 Task: Add an action where "Priority is Normal" in downgrade and inform.
Action: Mouse moved to (25, 308)
Screenshot: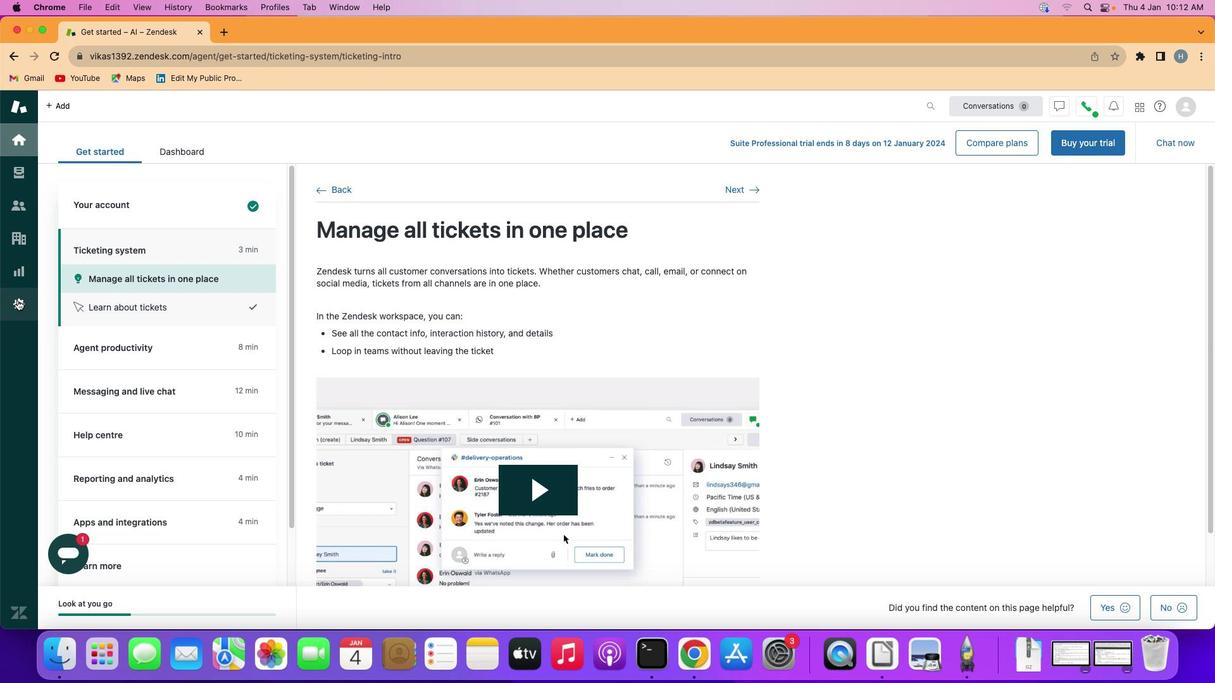 
Action: Mouse pressed left at (25, 308)
Screenshot: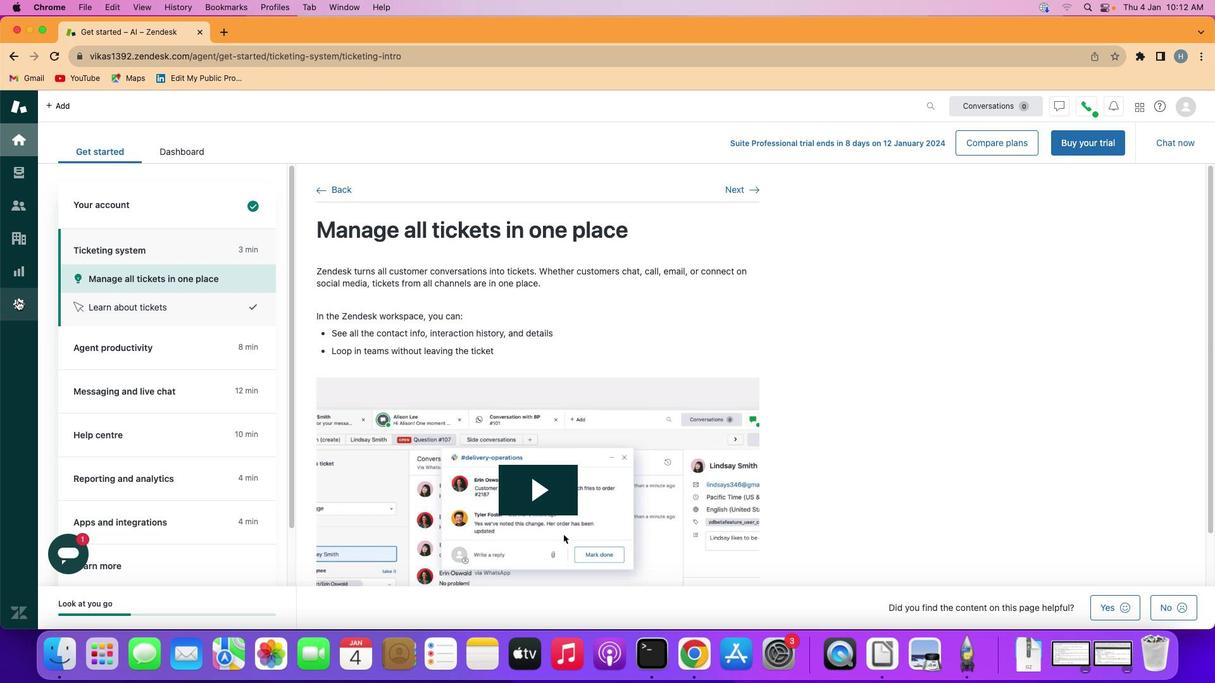 
Action: Mouse moved to (244, 525)
Screenshot: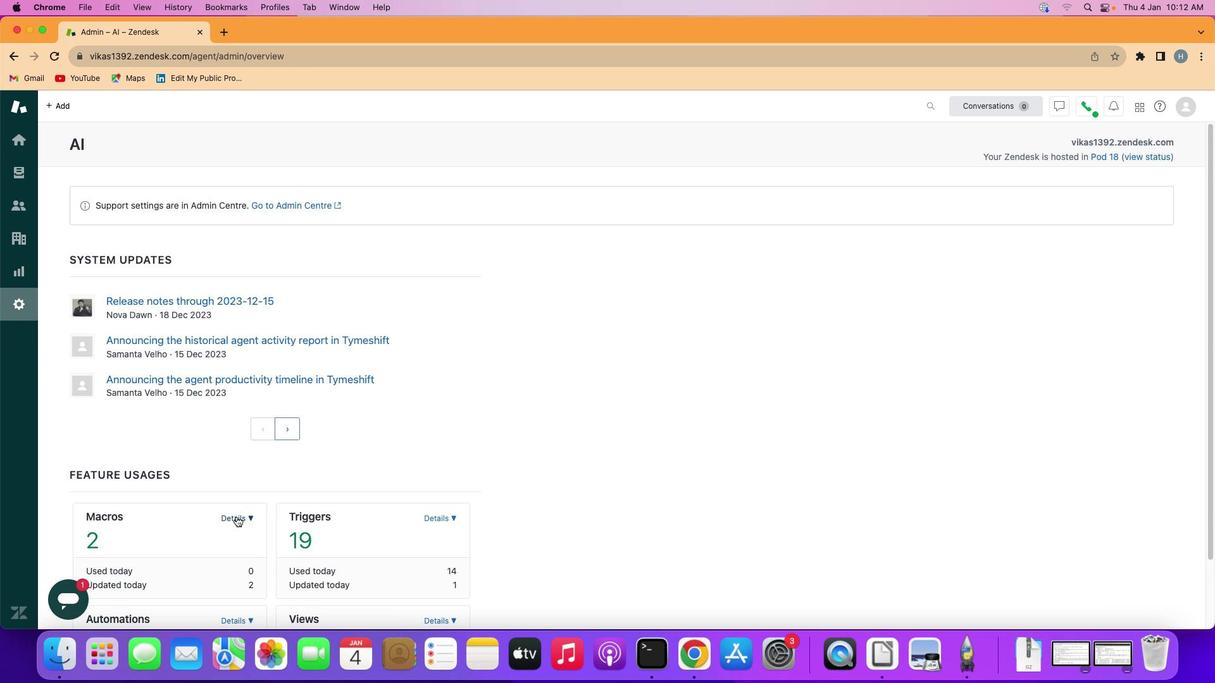 
Action: Mouse pressed left at (244, 525)
Screenshot: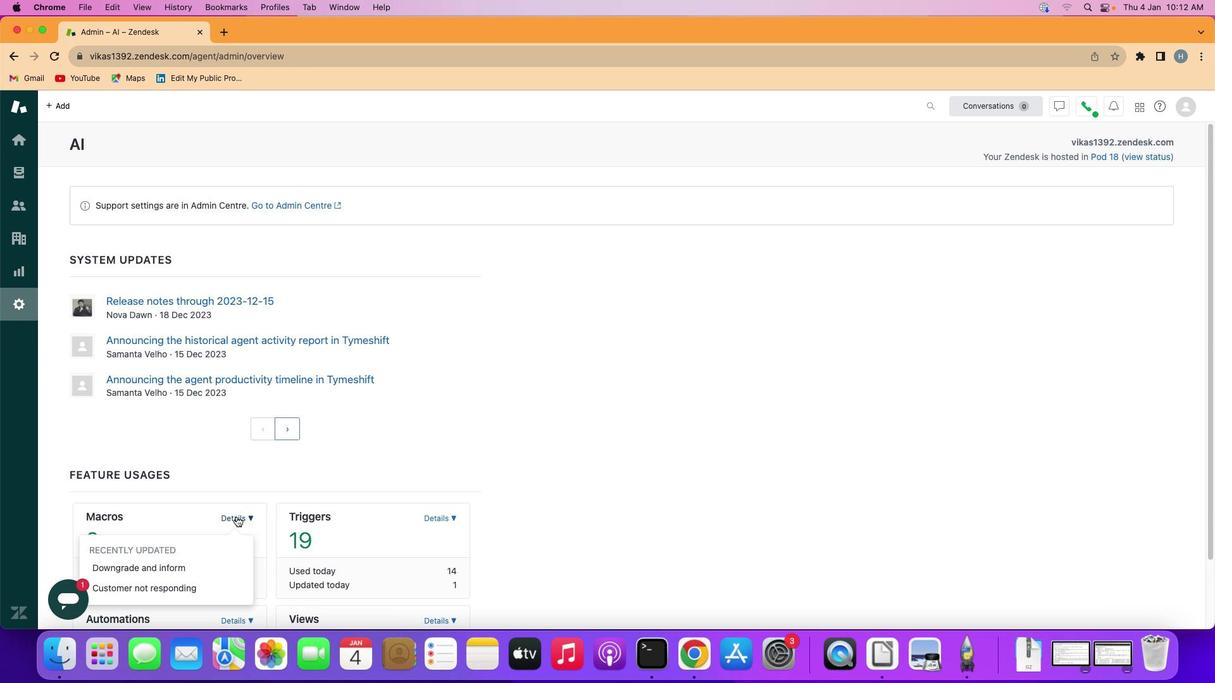 
Action: Mouse moved to (185, 572)
Screenshot: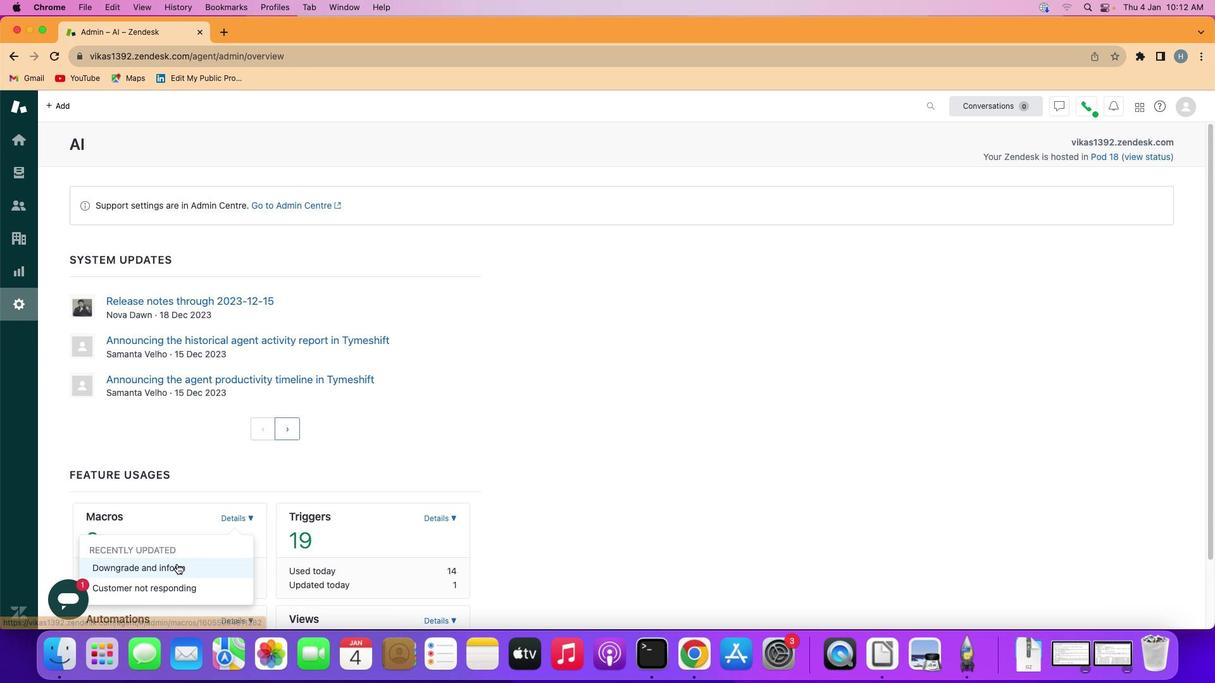 
Action: Mouse pressed left at (185, 572)
Screenshot: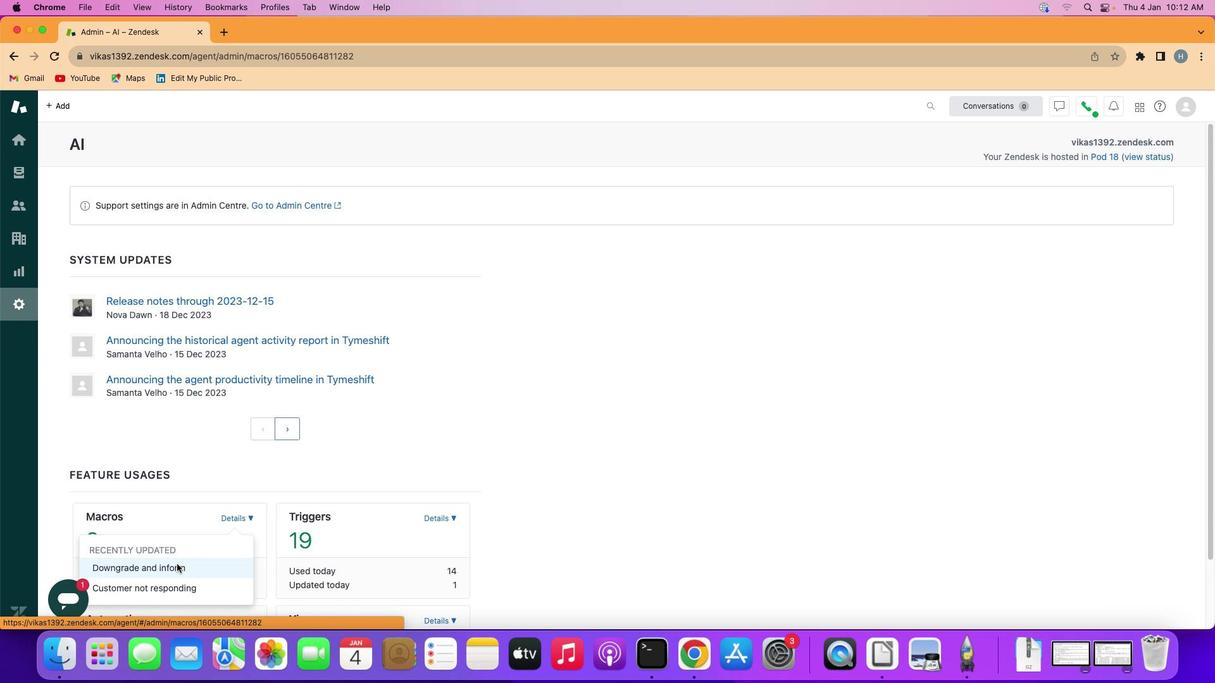 
Action: Mouse moved to (231, 472)
Screenshot: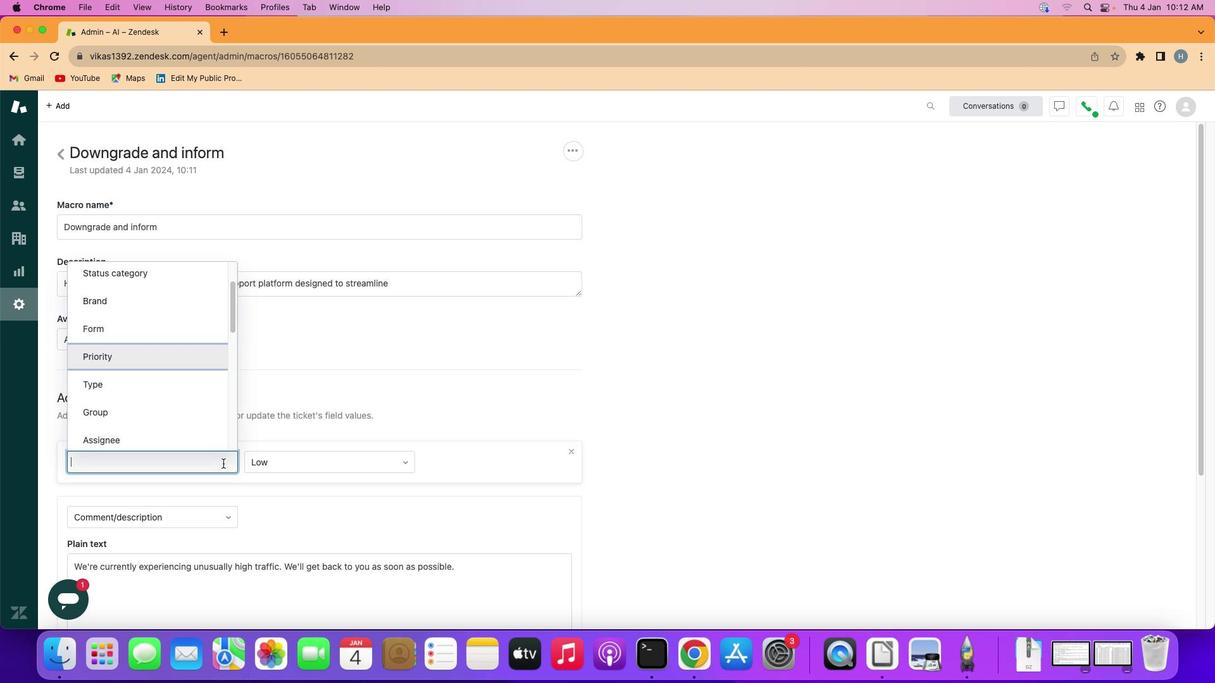 
Action: Mouse pressed left at (231, 472)
Screenshot: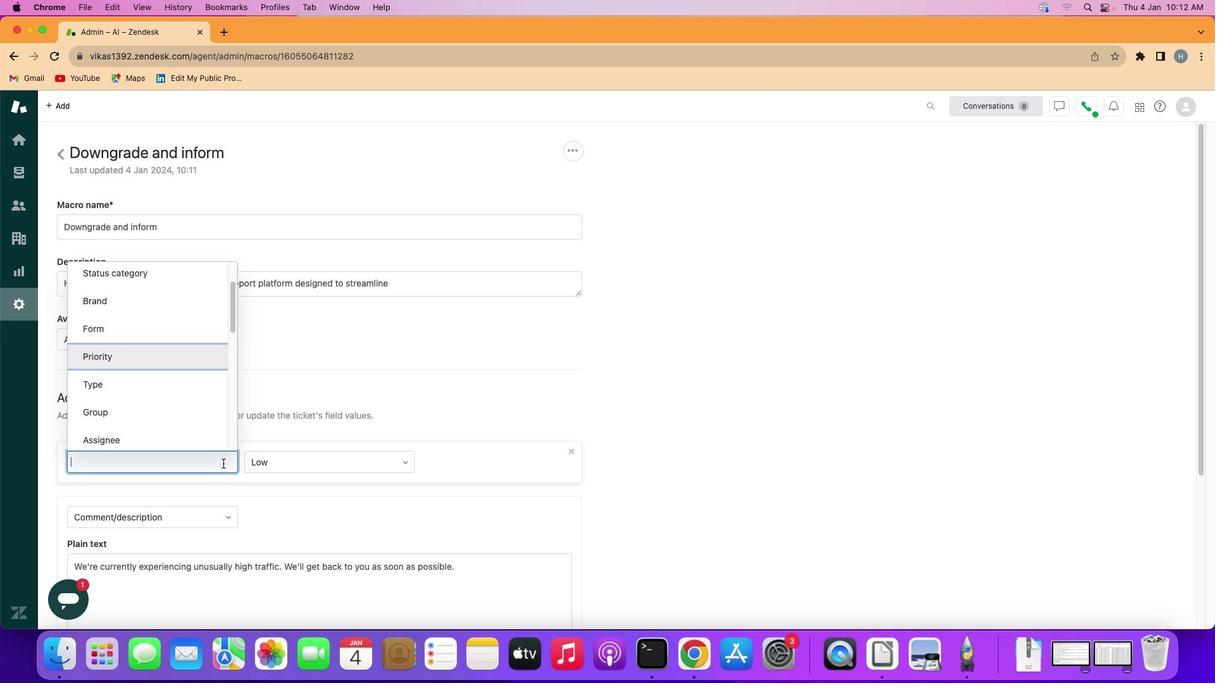 
Action: Mouse moved to (203, 362)
Screenshot: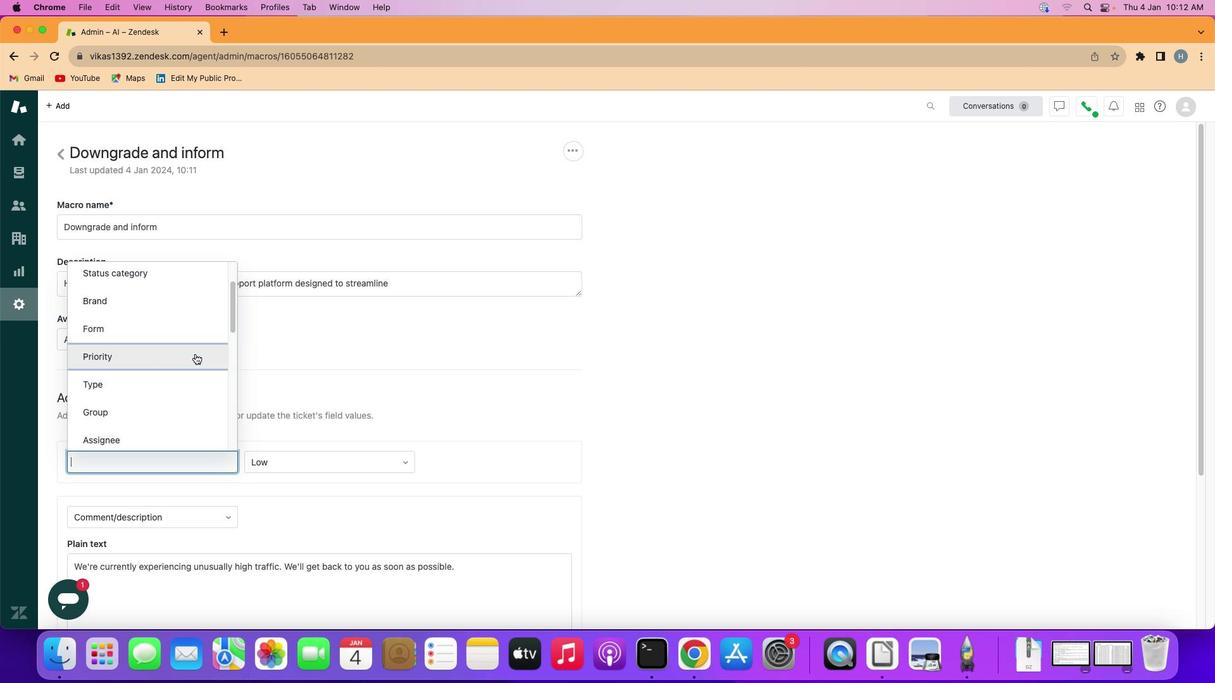 
Action: Mouse pressed left at (203, 362)
Screenshot: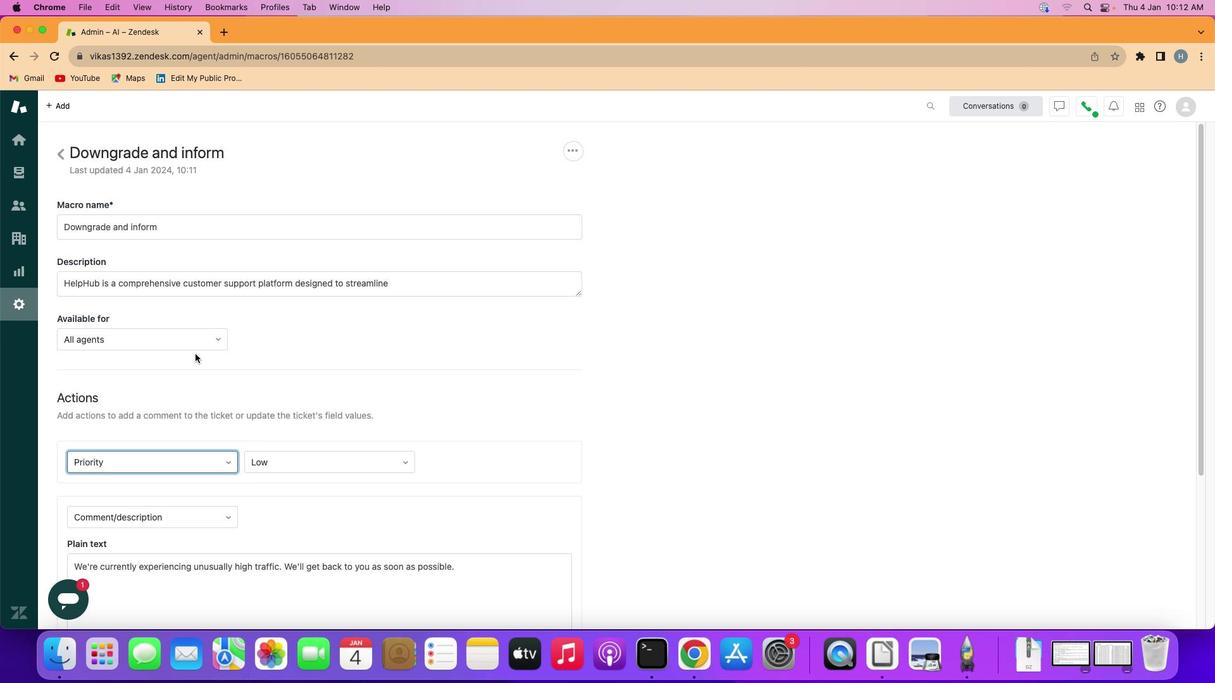 
Action: Mouse moved to (312, 467)
Screenshot: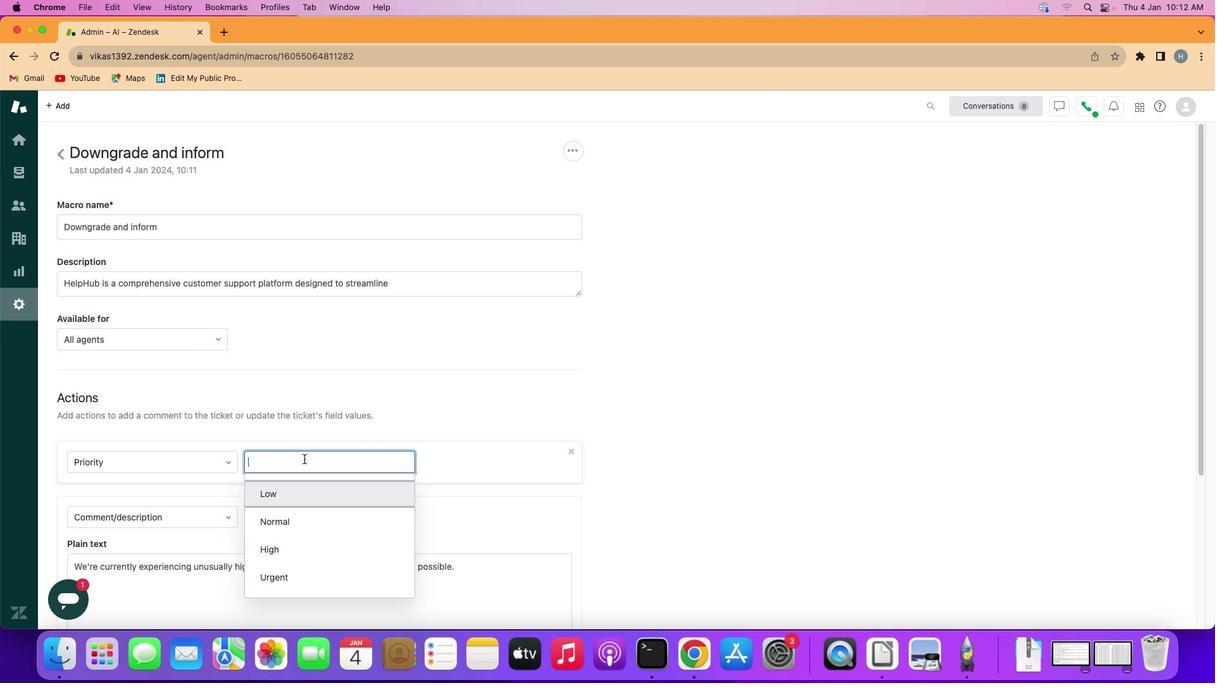 
Action: Mouse pressed left at (312, 467)
Screenshot: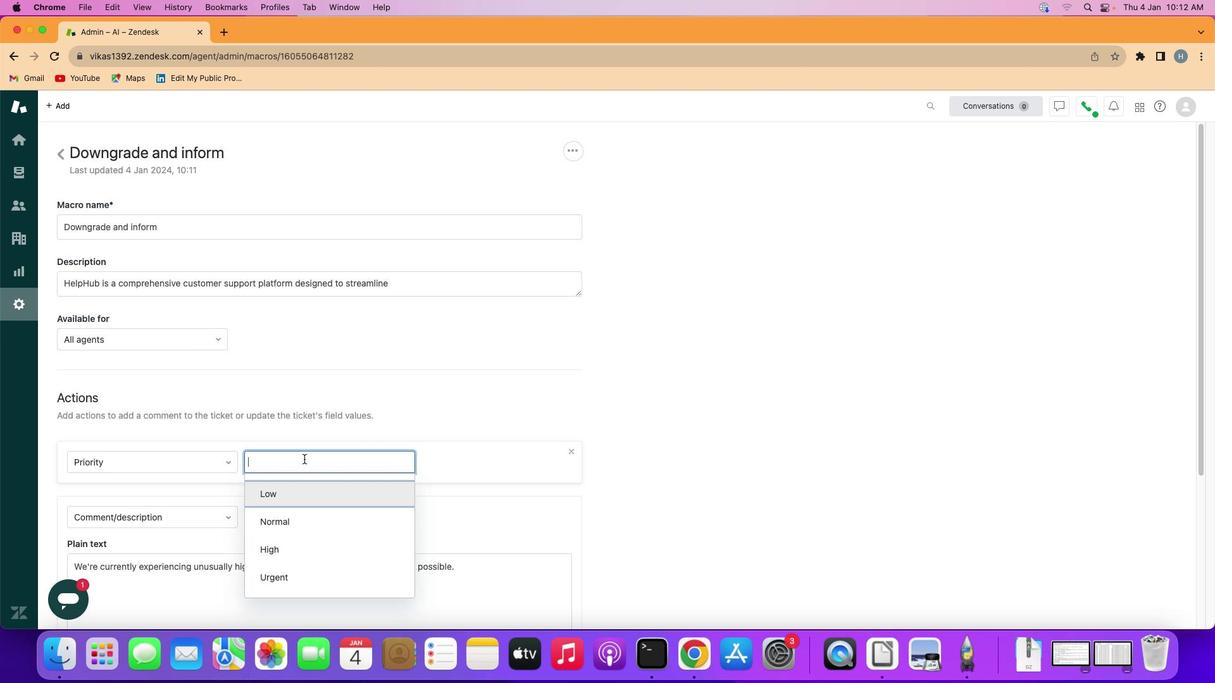 
Action: Mouse moved to (317, 529)
Screenshot: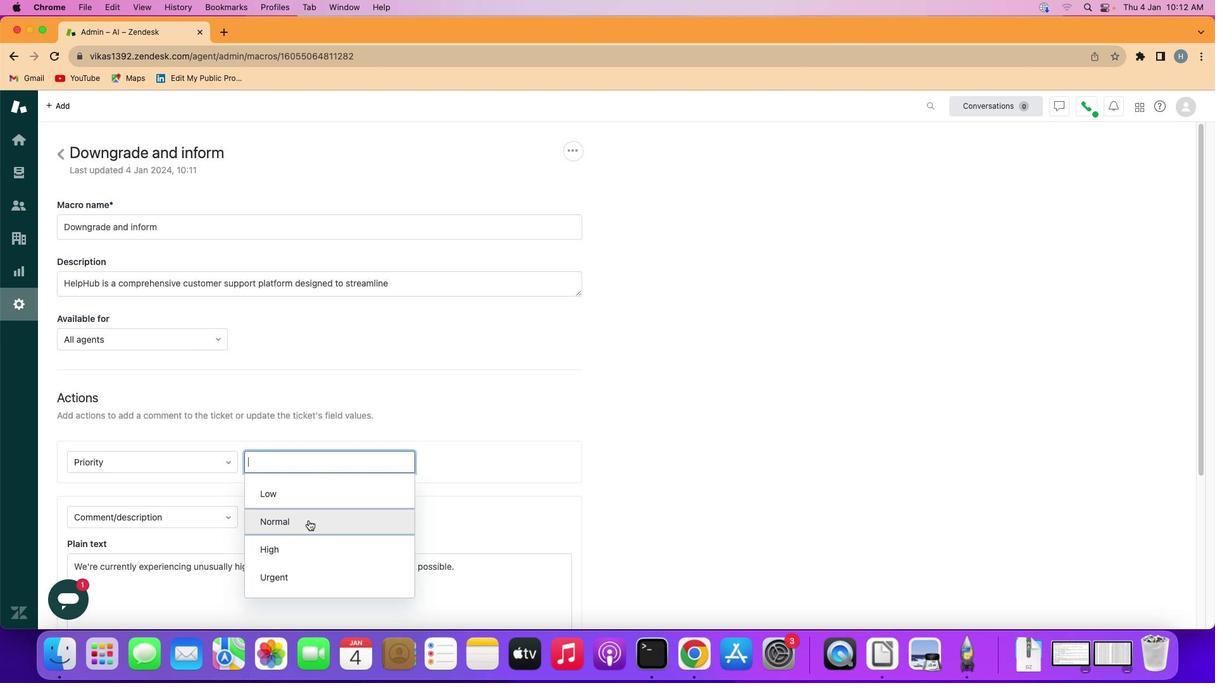 
Action: Mouse pressed left at (317, 529)
Screenshot: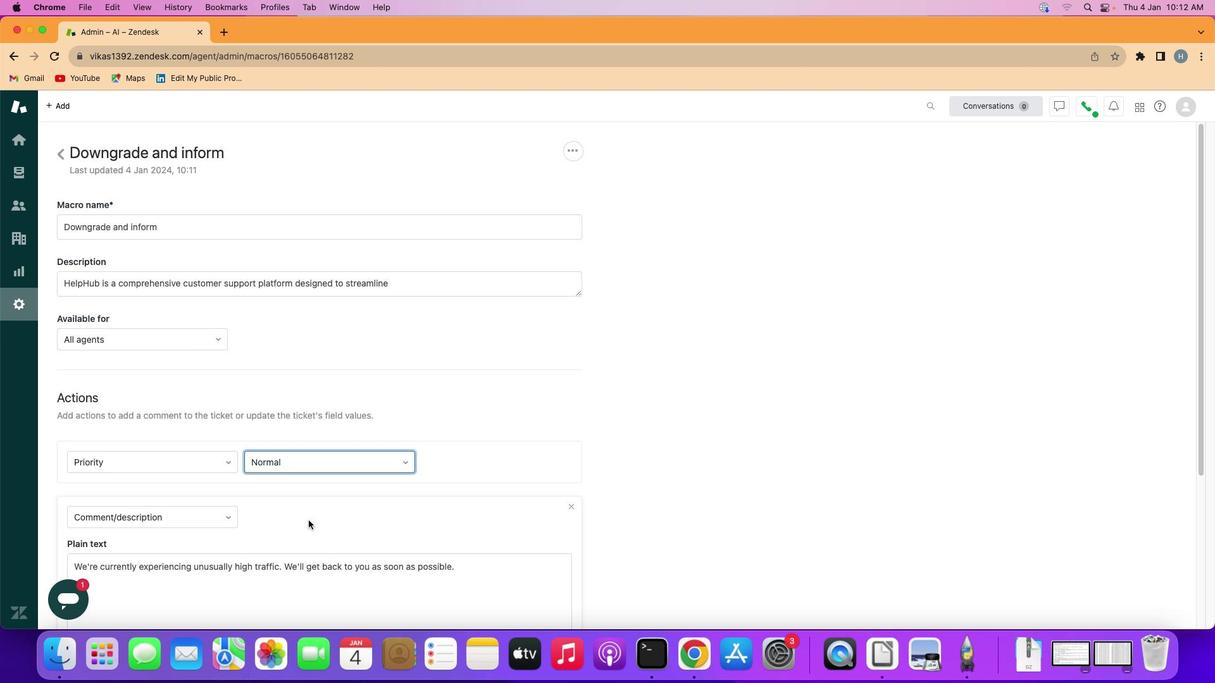 
Action: Mouse moved to (394, 531)
Screenshot: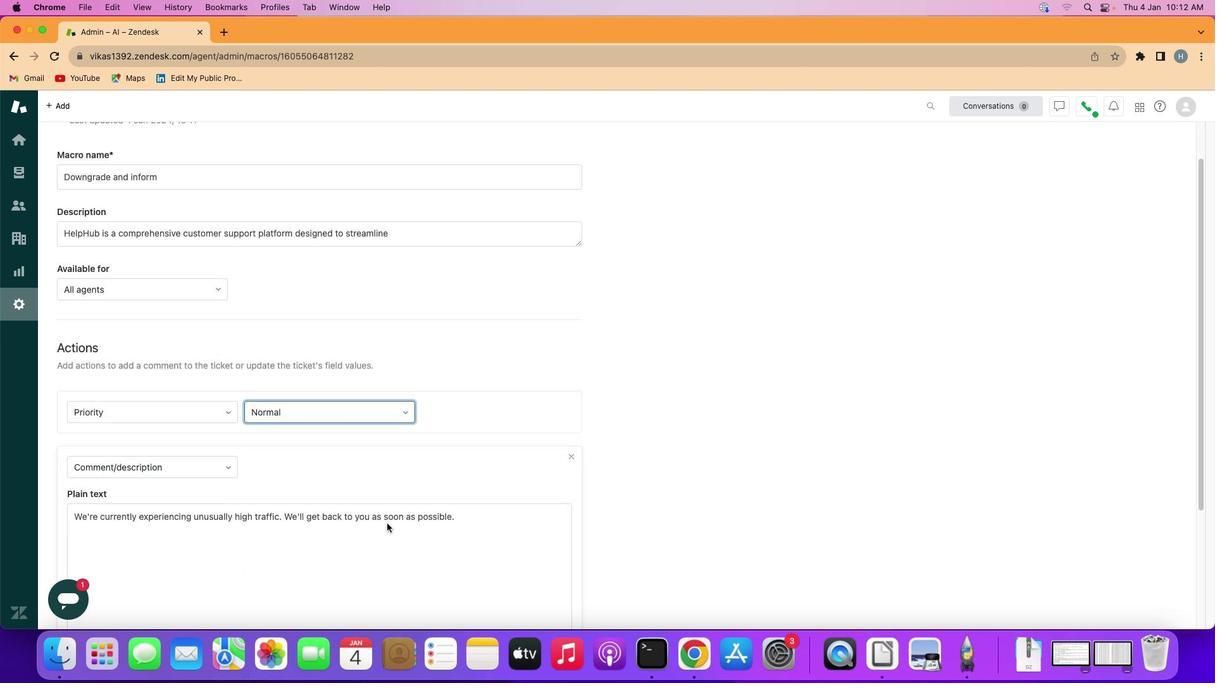 
Action: Mouse scrolled (394, 531) with delta (8, 7)
Screenshot: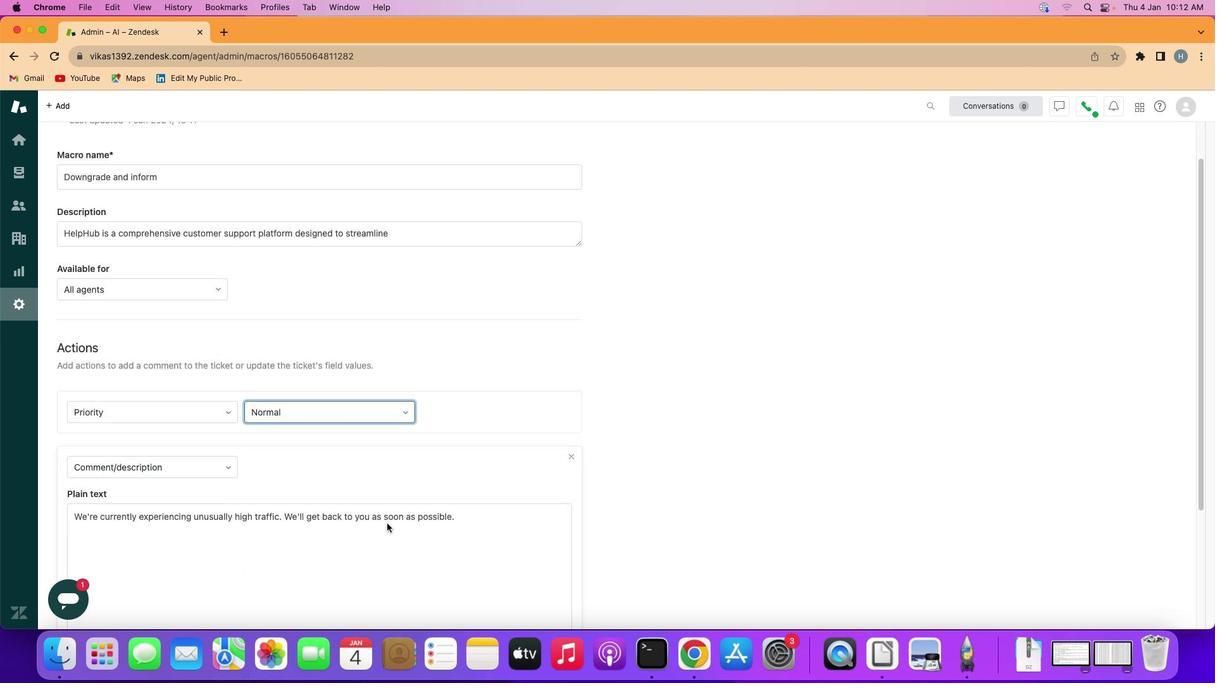 
Action: Mouse moved to (394, 531)
Screenshot: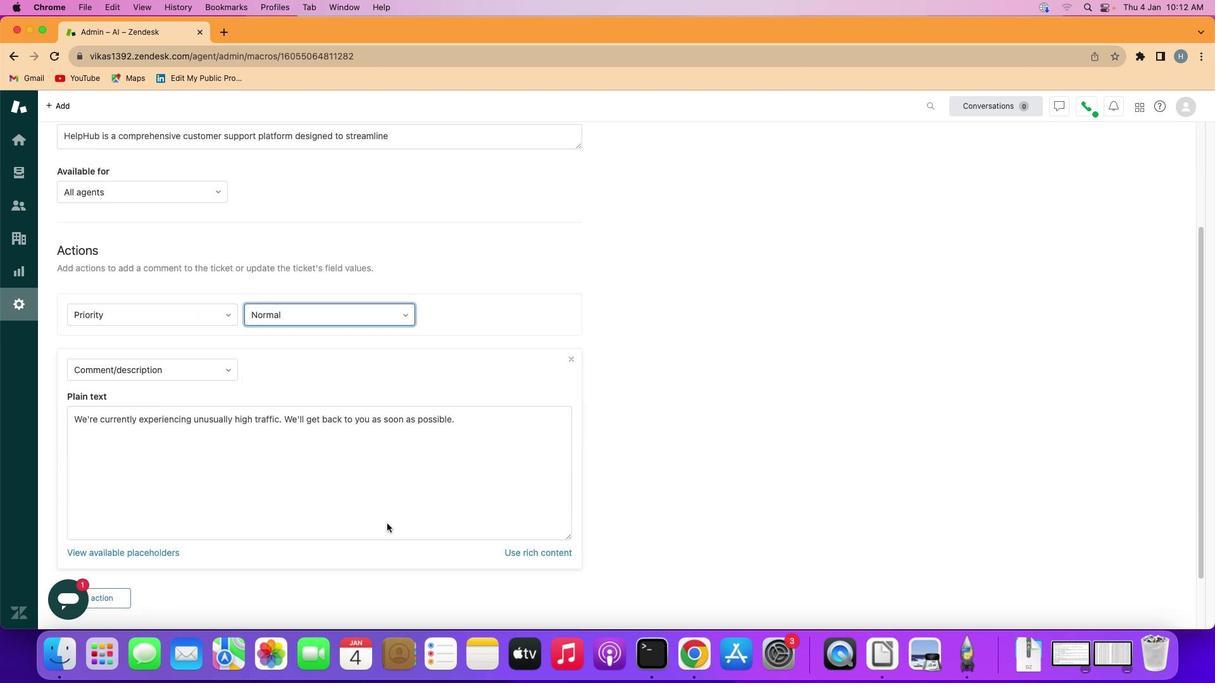 
Action: Mouse scrolled (394, 531) with delta (8, 7)
Screenshot: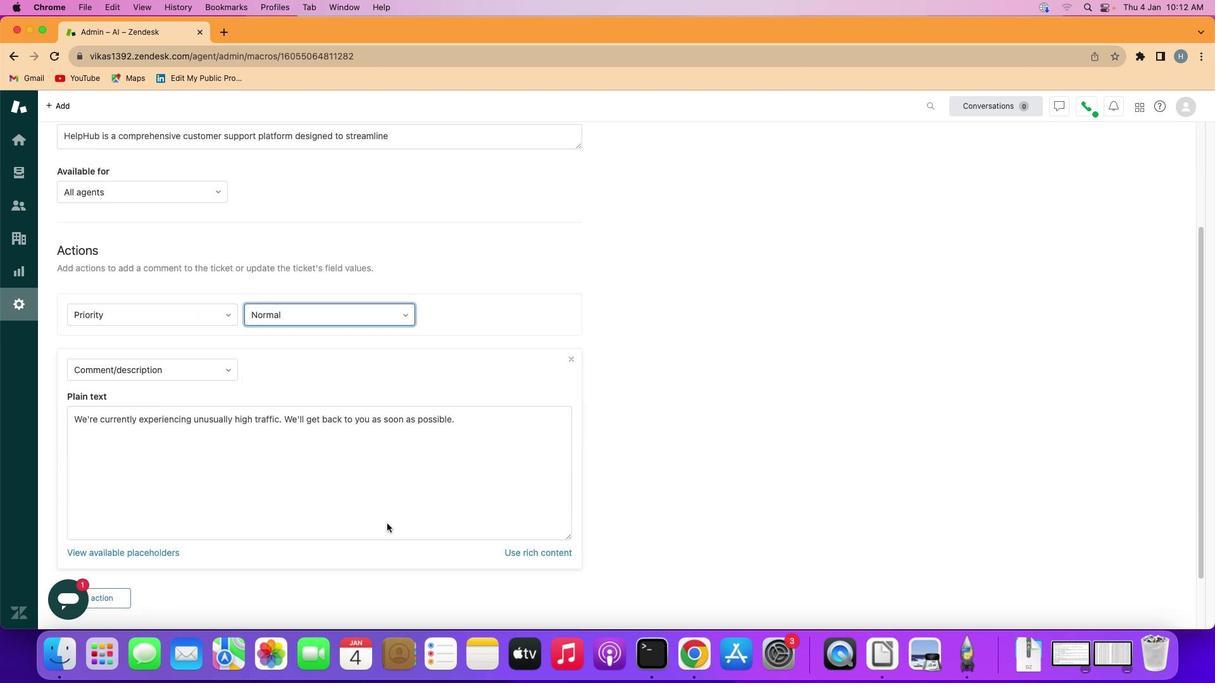 
Action: Mouse moved to (395, 531)
Screenshot: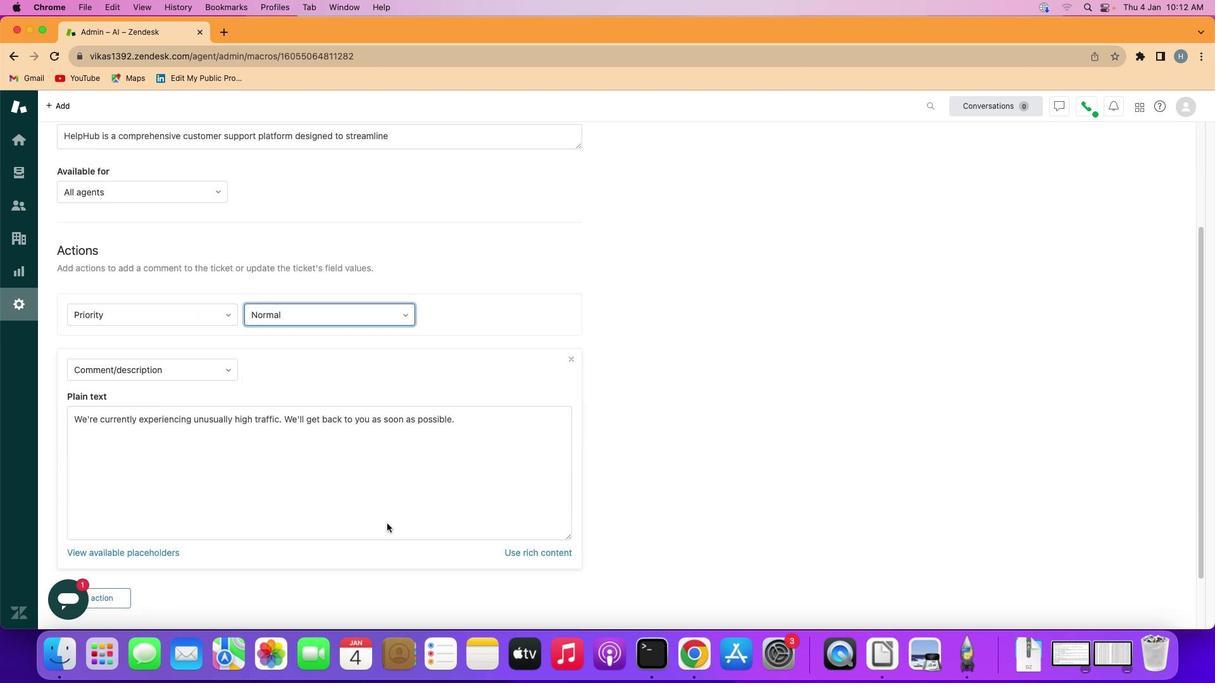 
Action: Mouse scrolled (395, 531) with delta (8, 6)
Screenshot: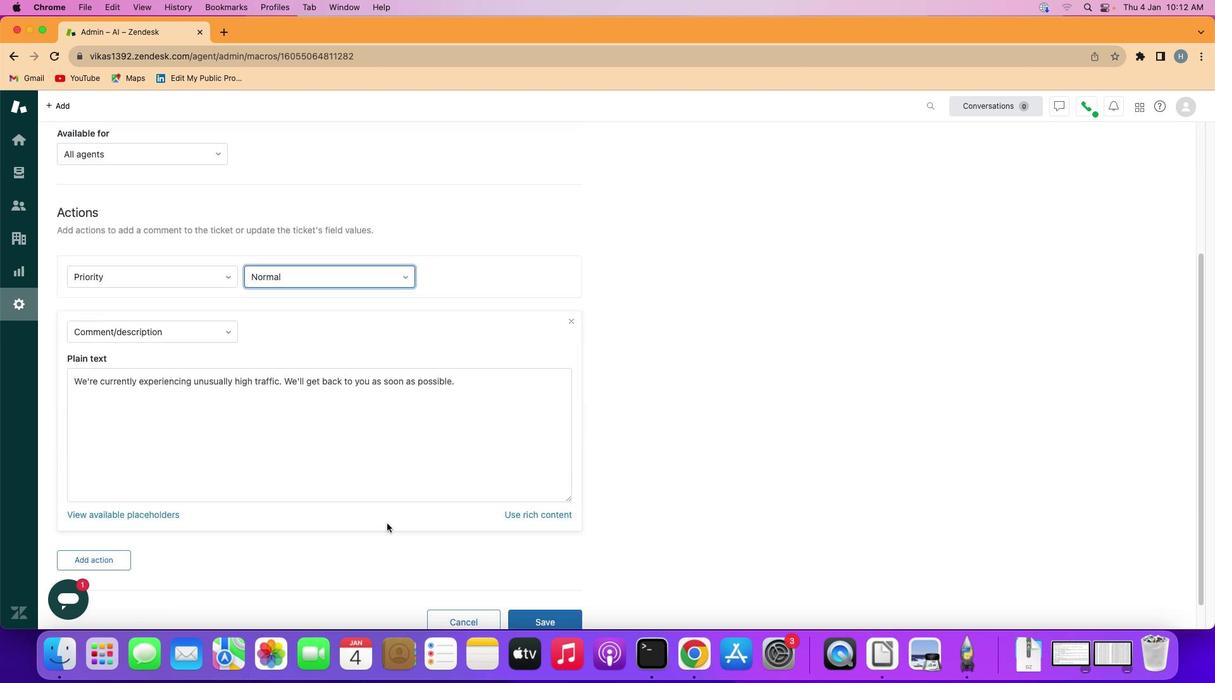 
Action: Mouse scrolled (395, 531) with delta (8, 6)
Screenshot: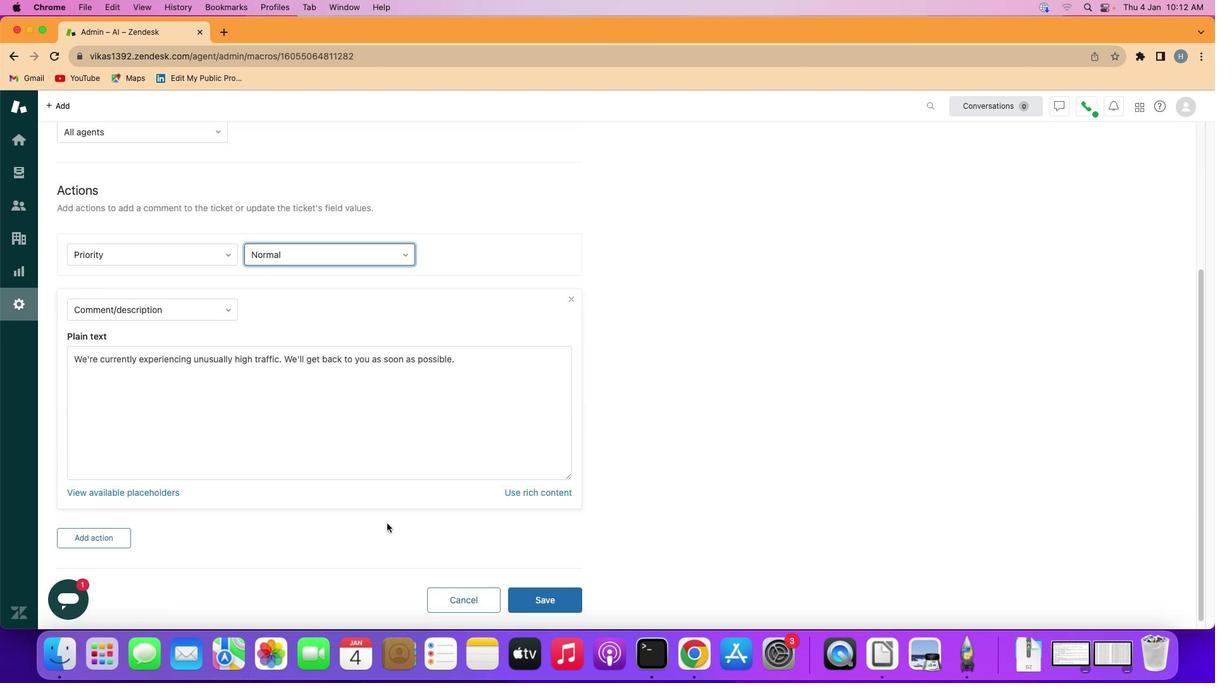 
Action: Mouse scrolled (395, 531) with delta (8, 5)
Screenshot: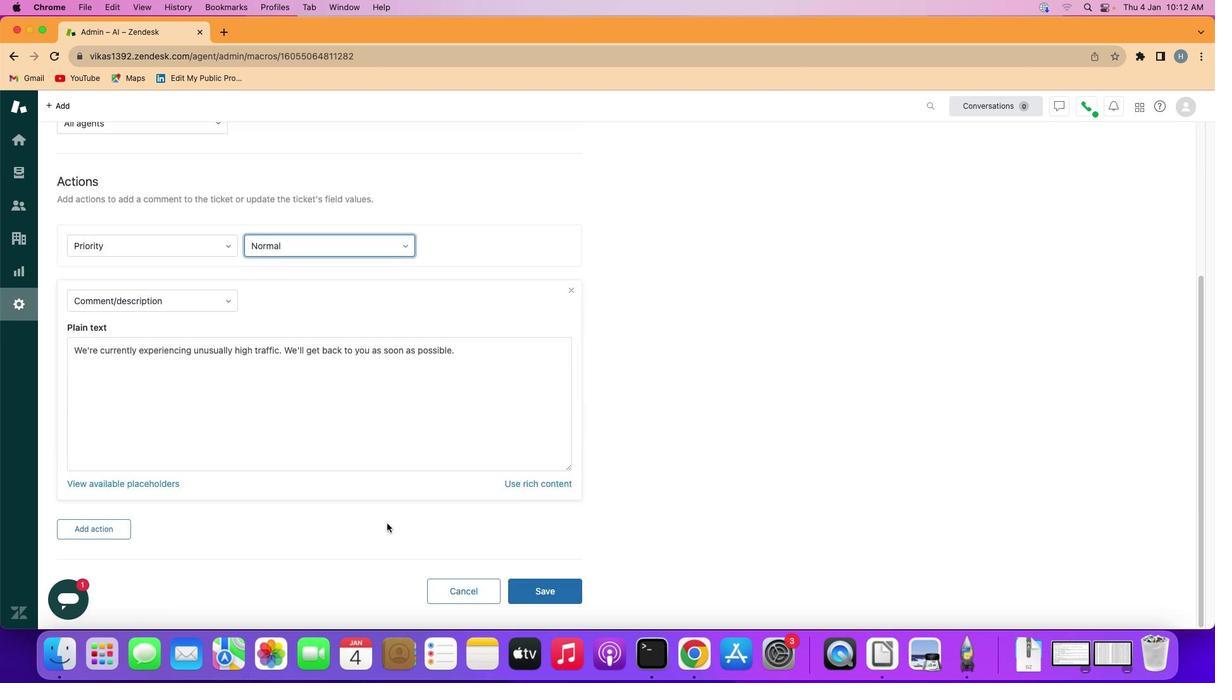 
Action: Mouse scrolled (395, 531) with delta (8, 5)
Screenshot: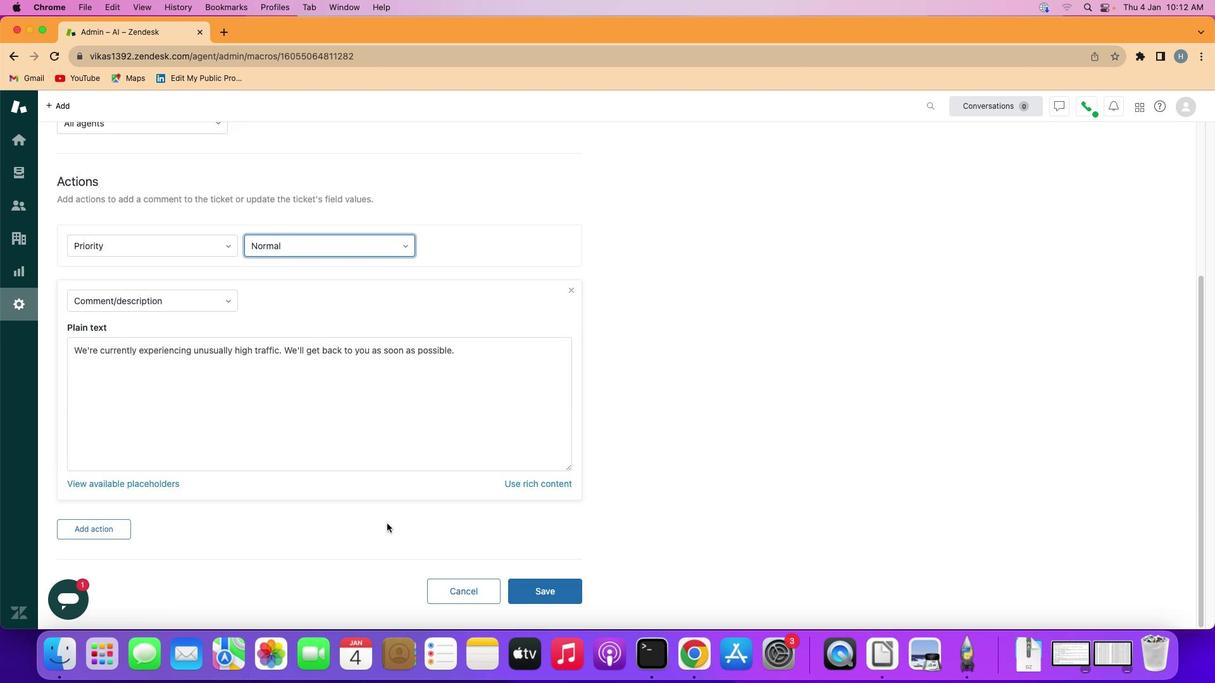 
Action: Mouse moved to (567, 598)
Screenshot: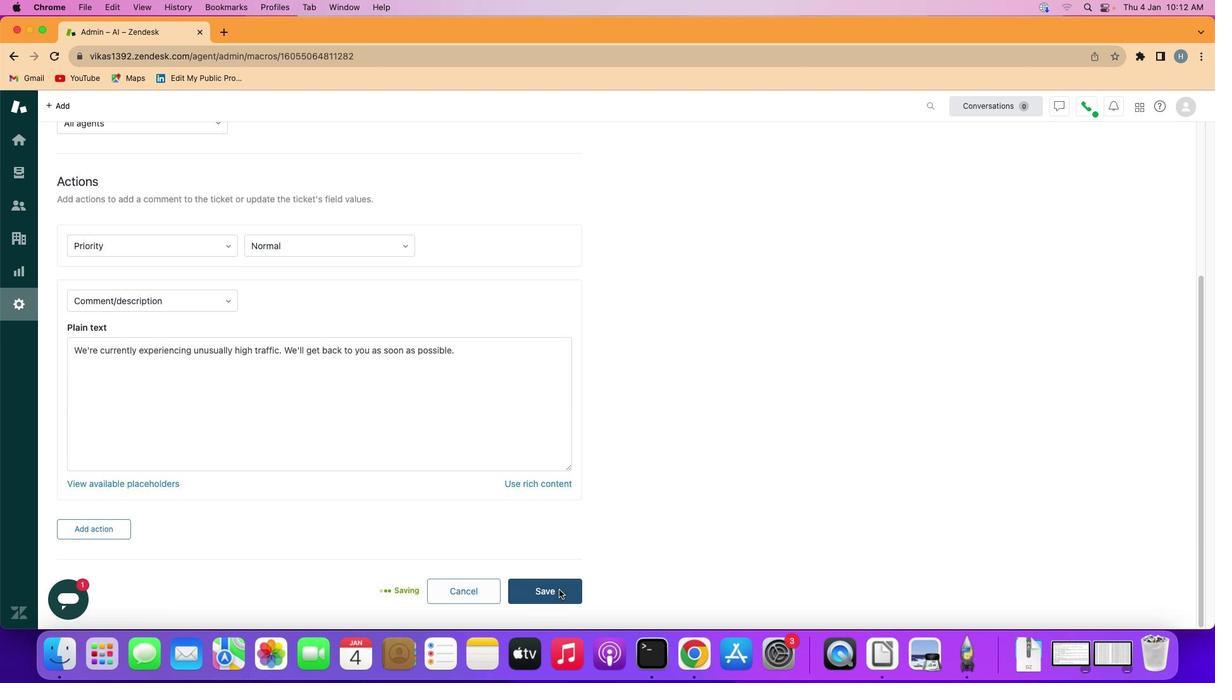 
Action: Mouse pressed left at (567, 598)
Screenshot: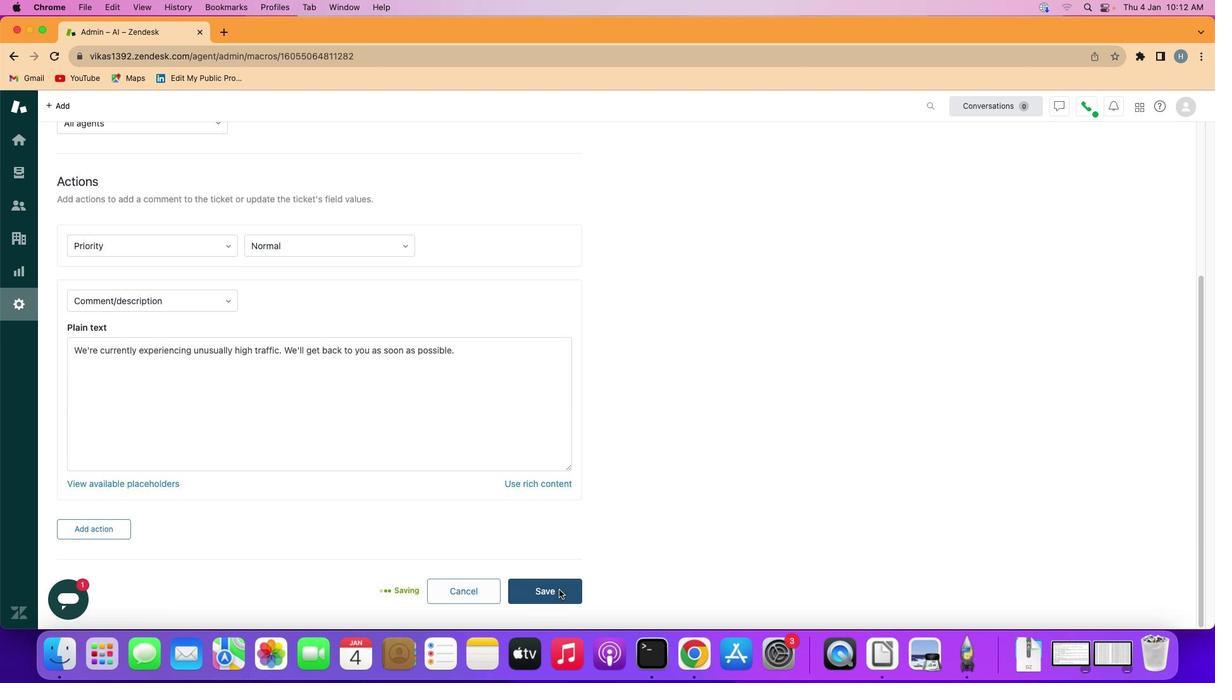 
Action: Mouse moved to (618, 484)
Screenshot: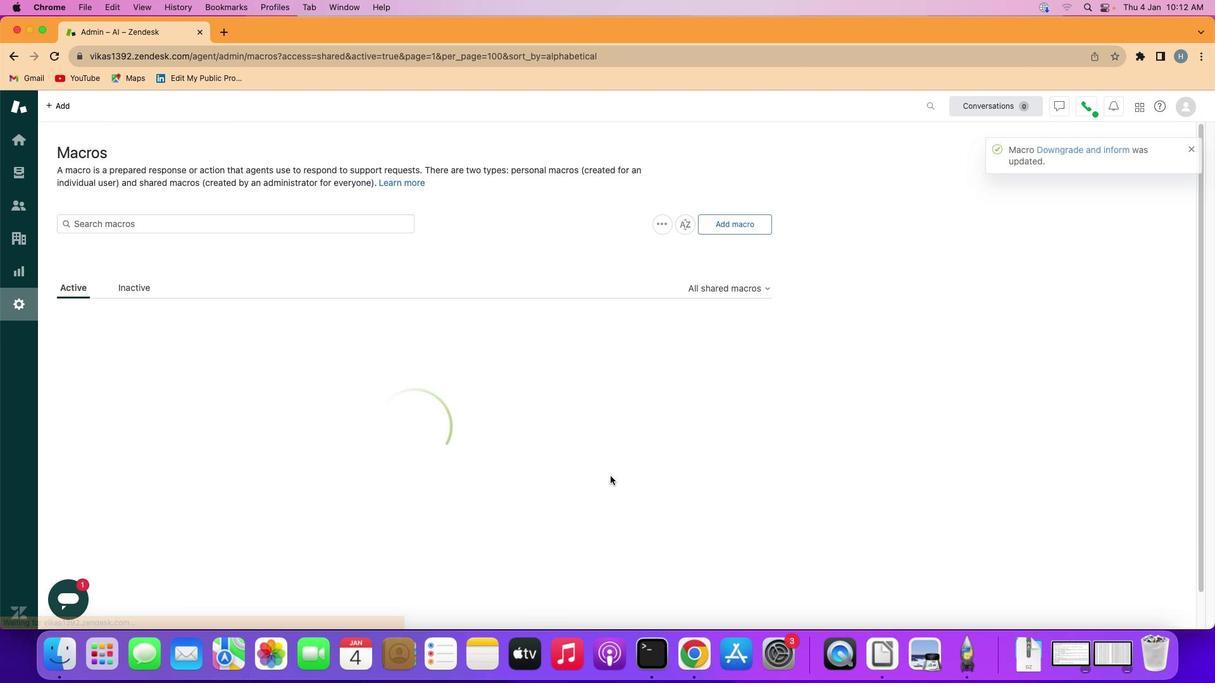 
